 Task: Set "Min QP" for "H.264/MPEG-4 Part 10/AVC encoder (x264 10-bit)" to 50.
Action: Mouse moved to (100, 9)
Screenshot: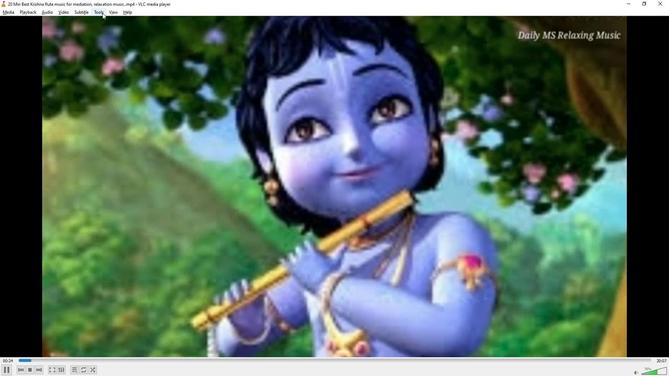 
Action: Mouse pressed left at (100, 9)
Screenshot: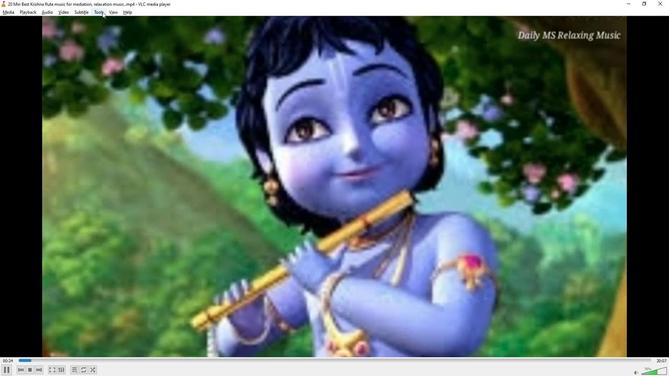 
Action: Mouse moved to (105, 93)
Screenshot: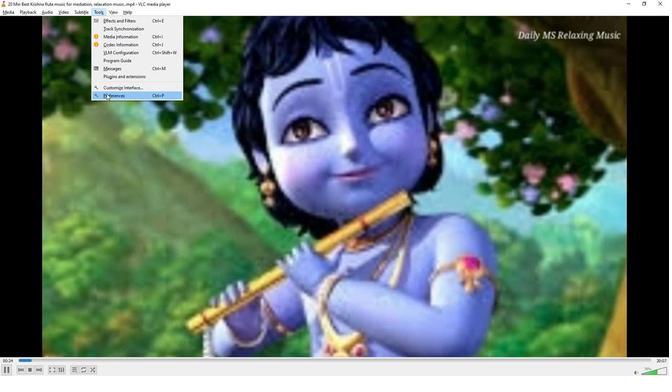 
Action: Mouse pressed left at (105, 93)
Screenshot: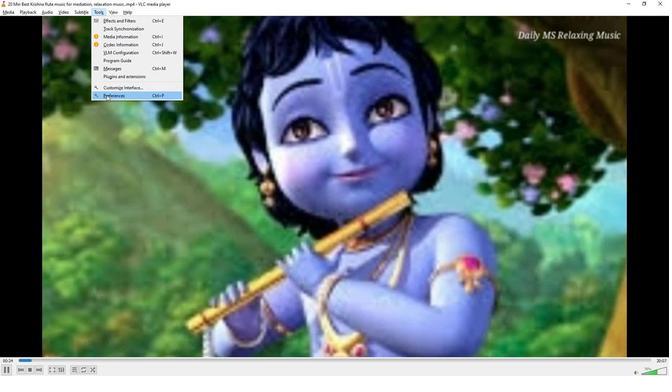 
Action: Mouse moved to (217, 309)
Screenshot: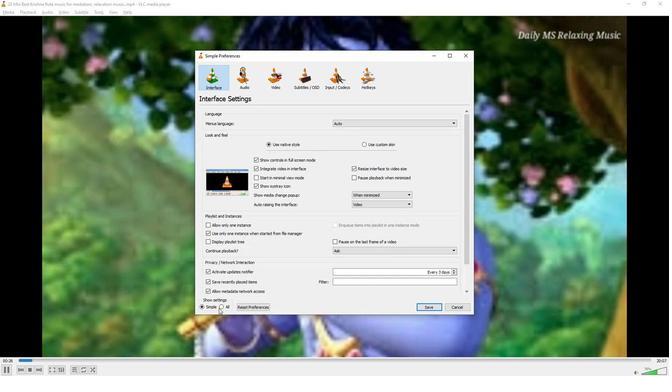 
Action: Mouse pressed left at (217, 309)
Screenshot: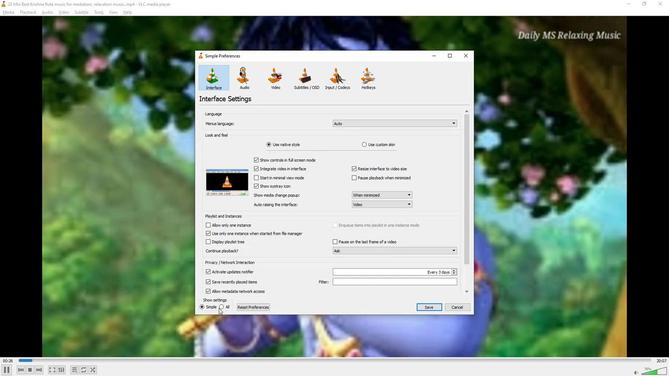 
Action: Mouse moved to (221, 307)
Screenshot: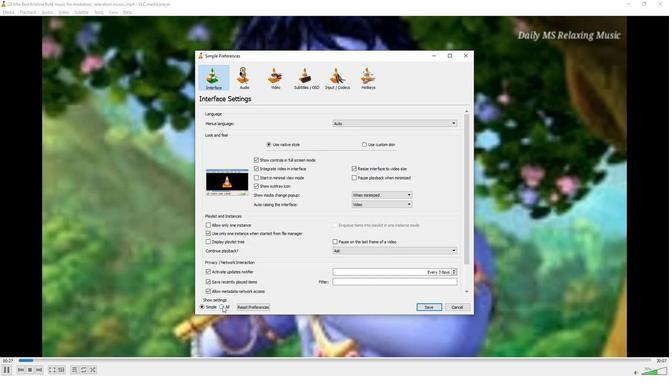 
Action: Mouse pressed left at (221, 307)
Screenshot: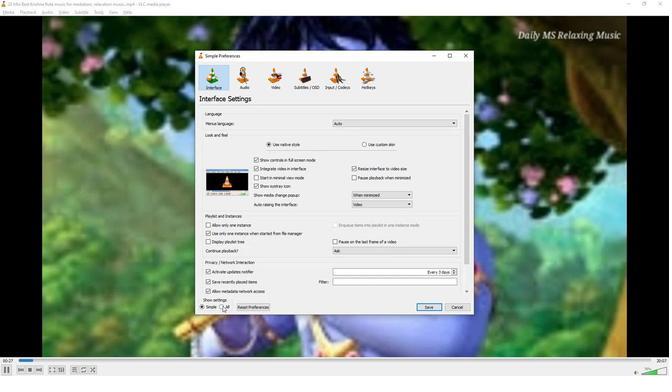 
Action: Mouse moved to (210, 239)
Screenshot: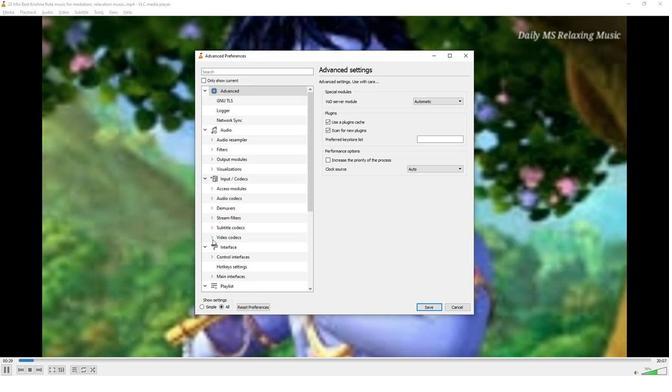 
Action: Mouse pressed left at (210, 239)
Screenshot: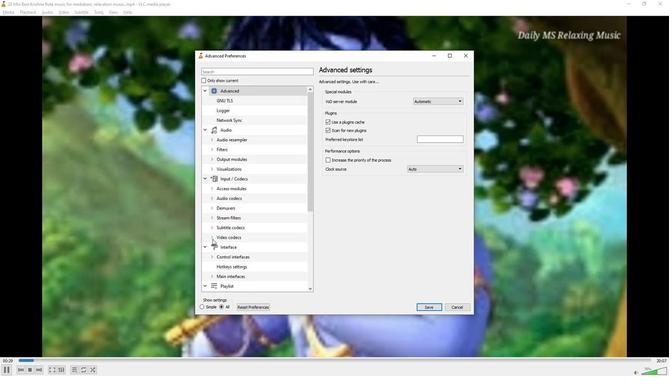 
Action: Mouse moved to (211, 238)
Screenshot: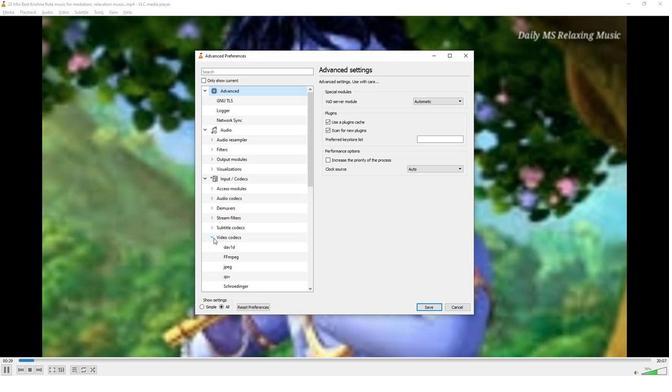 
Action: Mouse scrolled (211, 238) with delta (0, 0)
Screenshot: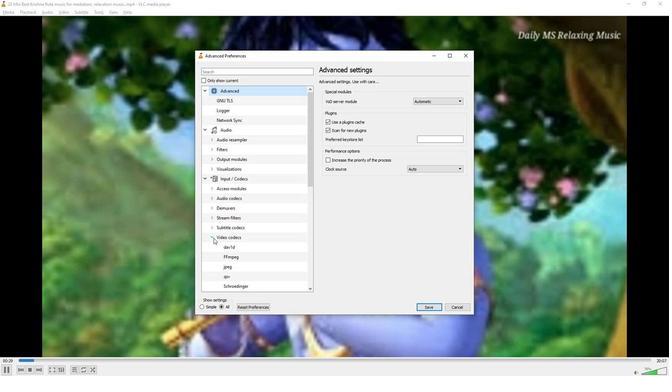
Action: Mouse moved to (212, 238)
Screenshot: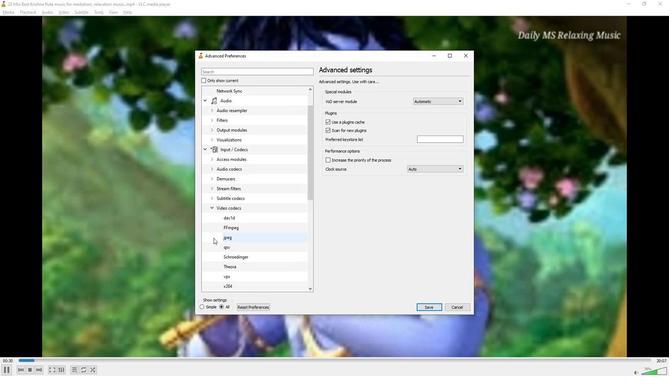 
Action: Mouse scrolled (212, 238) with delta (0, 0)
Screenshot: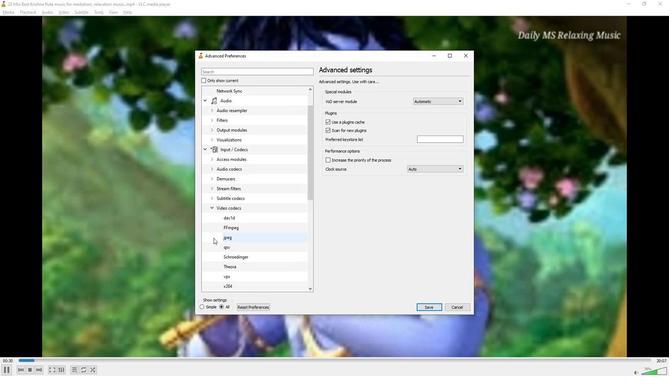 
Action: Mouse moved to (225, 266)
Screenshot: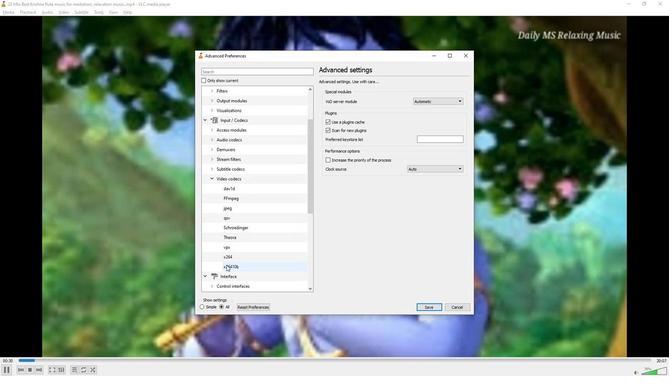 
Action: Mouse pressed left at (225, 266)
Screenshot: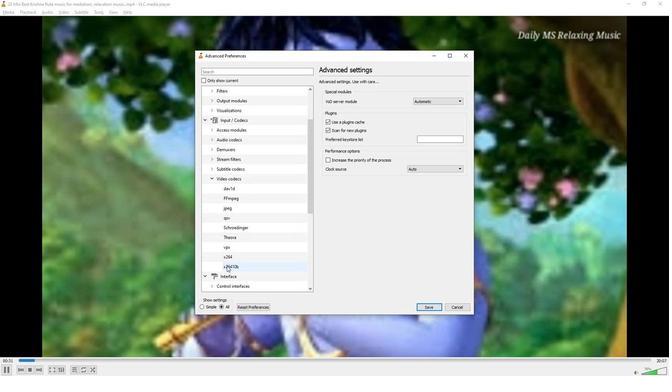 
Action: Mouse moved to (372, 216)
Screenshot: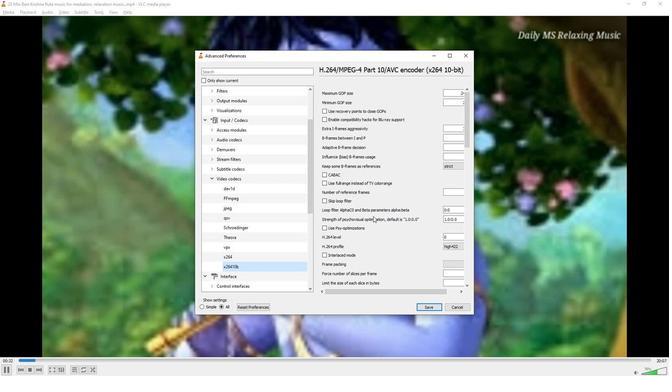 
Action: Mouse scrolled (372, 215) with delta (0, 0)
Screenshot: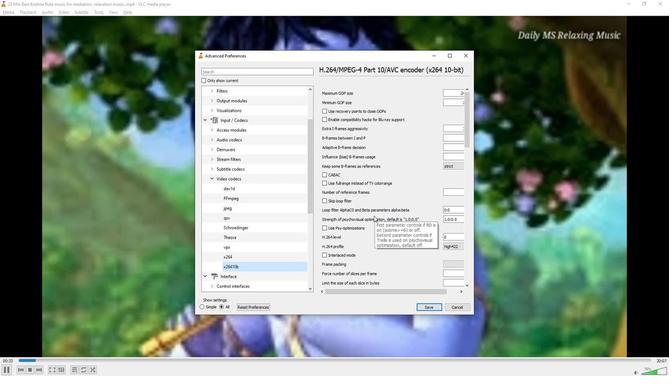 
Action: Mouse scrolled (372, 215) with delta (0, 0)
Screenshot: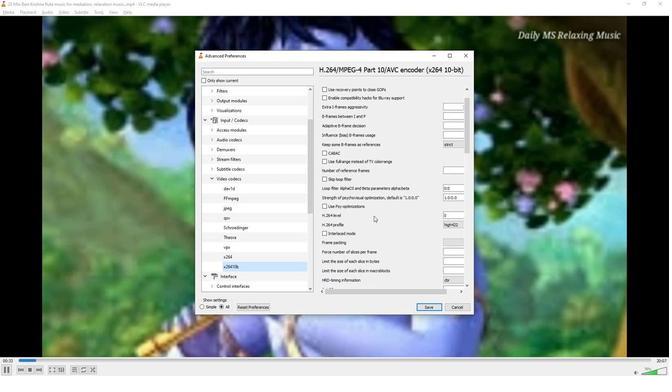 
Action: Mouse scrolled (372, 215) with delta (0, 0)
Screenshot: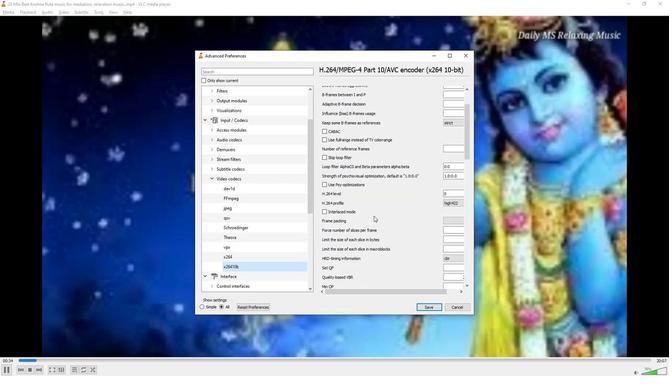 
Action: Mouse moved to (372, 215)
Screenshot: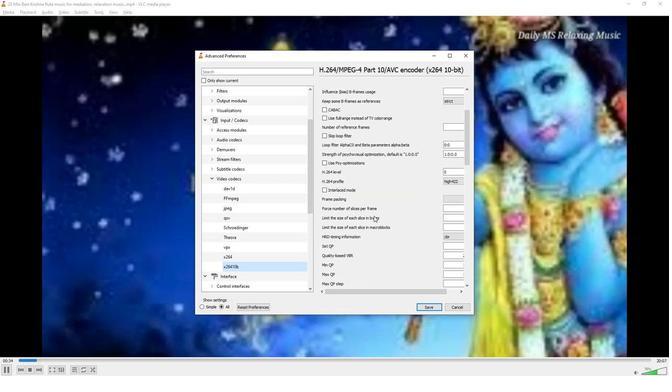 
Action: Mouse scrolled (372, 215) with delta (0, 0)
Screenshot: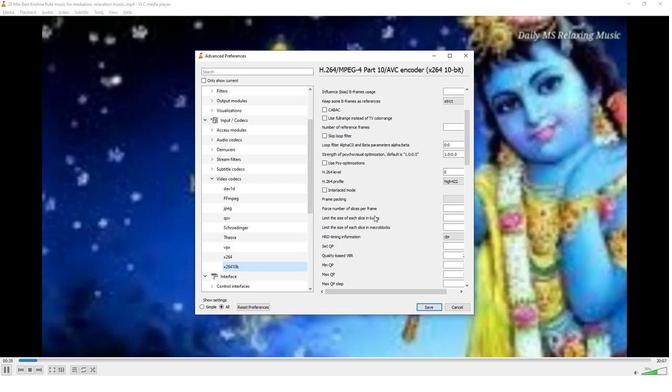 
Action: Mouse moved to (365, 291)
Screenshot: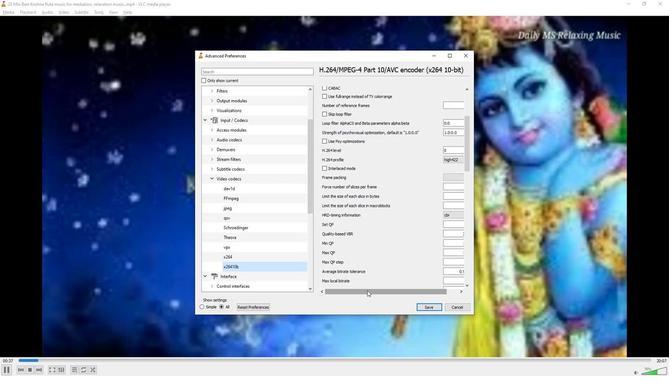 
Action: Mouse pressed left at (365, 291)
Screenshot: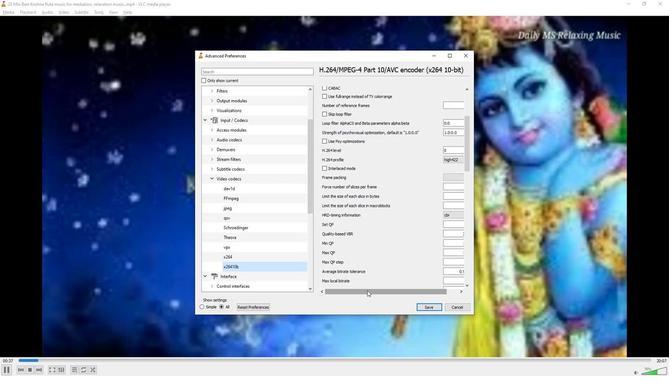 
Action: Mouse moved to (449, 243)
Screenshot: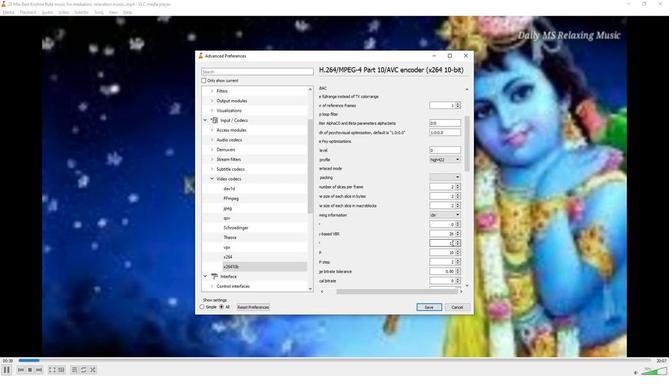
Action: Mouse pressed left at (449, 243)
Screenshot: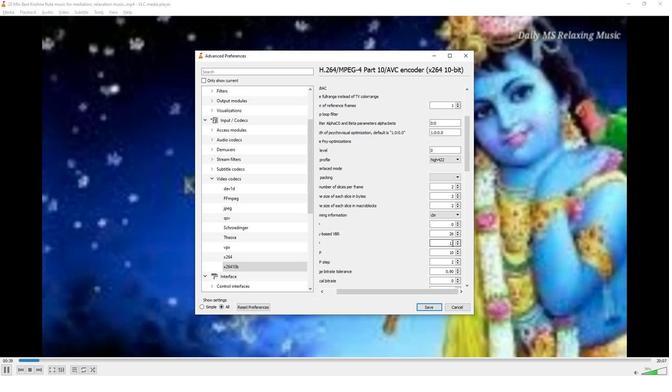 
Action: Mouse pressed left at (449, 243)
Screenshot: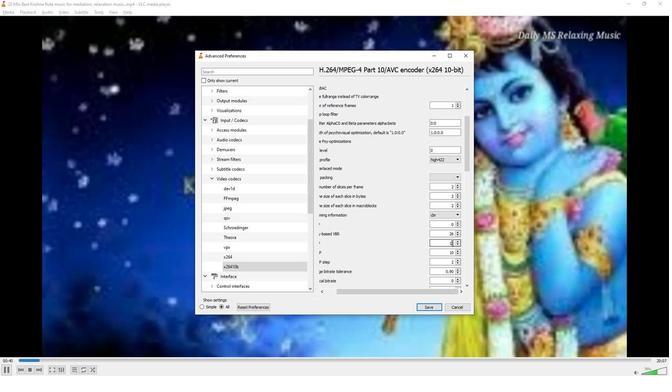 
Action: Key pressed 50
Screenshot: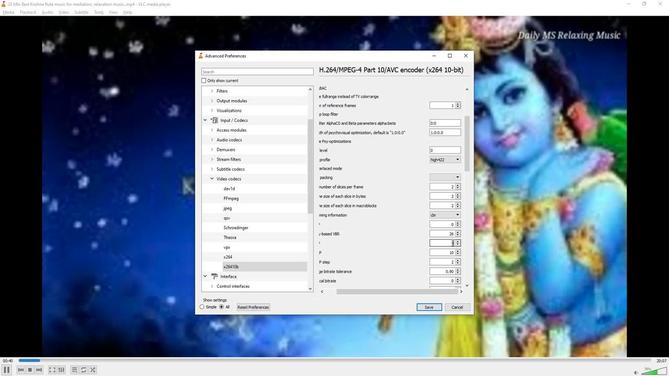 
Action: Mouse moved to (398, 246)
Screenshot: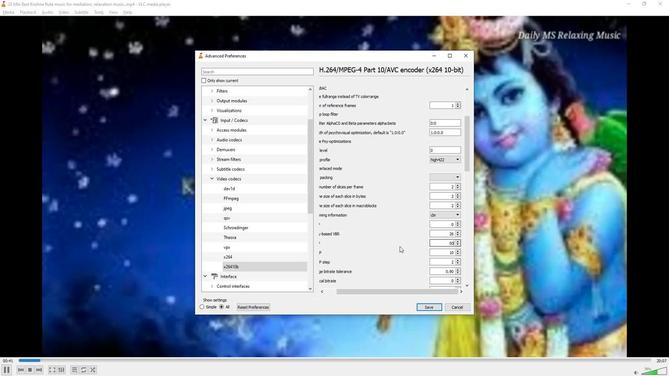 
Action: Mouse pressed left at (398, 246)
Screenshot: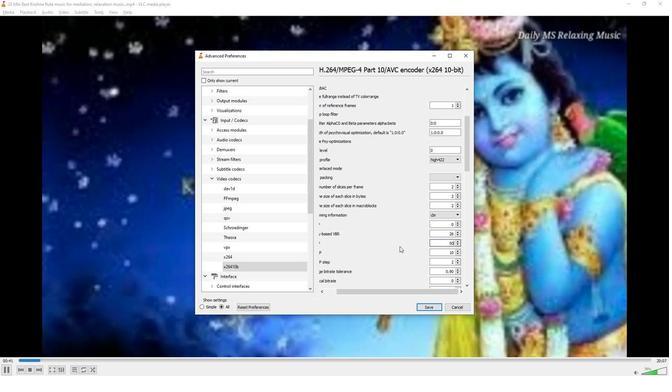 
